 Task: Create List Invoices in Board Market Expansion Strategy to Workspace Enterprise Resource Planning. Create List Homeowners Insurance in Board Market Opportunity Analysis and Prioritization to Workspace Enterprise Resource Planning. Create List Quotes in Board Data Visualization Tools to Workspace Enterprise Resource Planning
Action: Mouse moved to (95, 324)
Screenshot: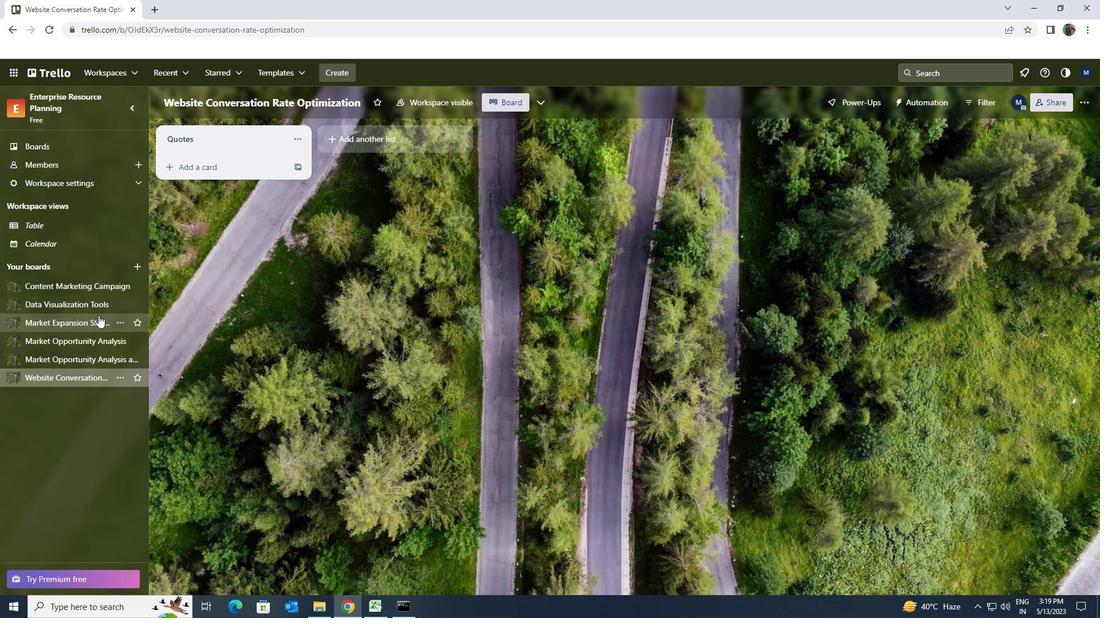 
Action: Mouse pressed left at (95, 324)
Screenshot: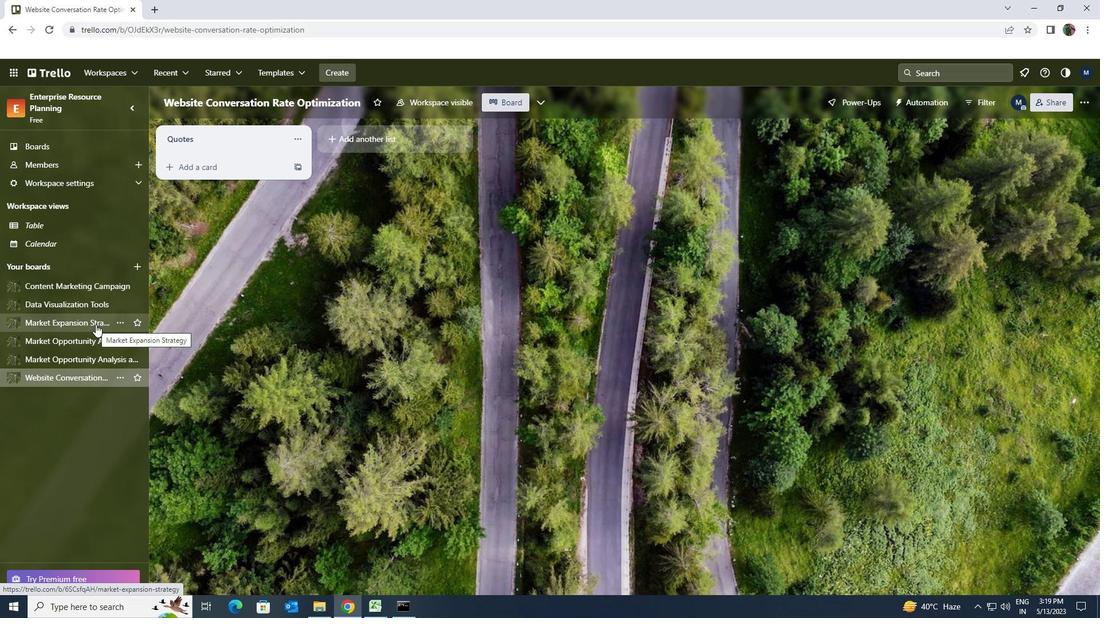 
Action: Mouse moved to (226, 132)
Screenshot: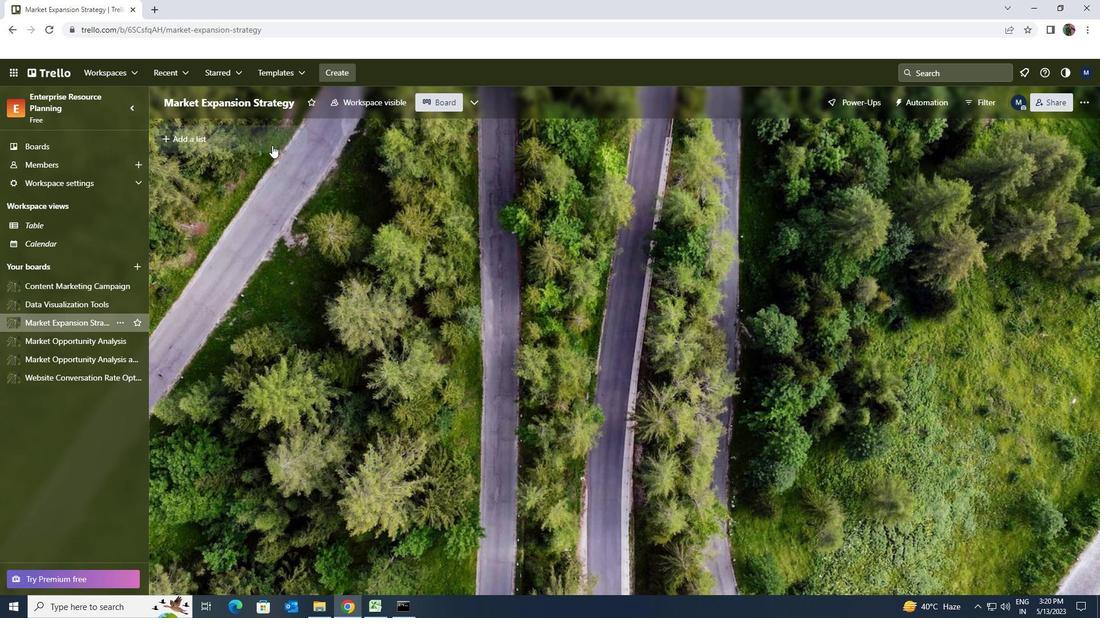 
Action: Mouse pressed left at (226, 132)
Screenshot: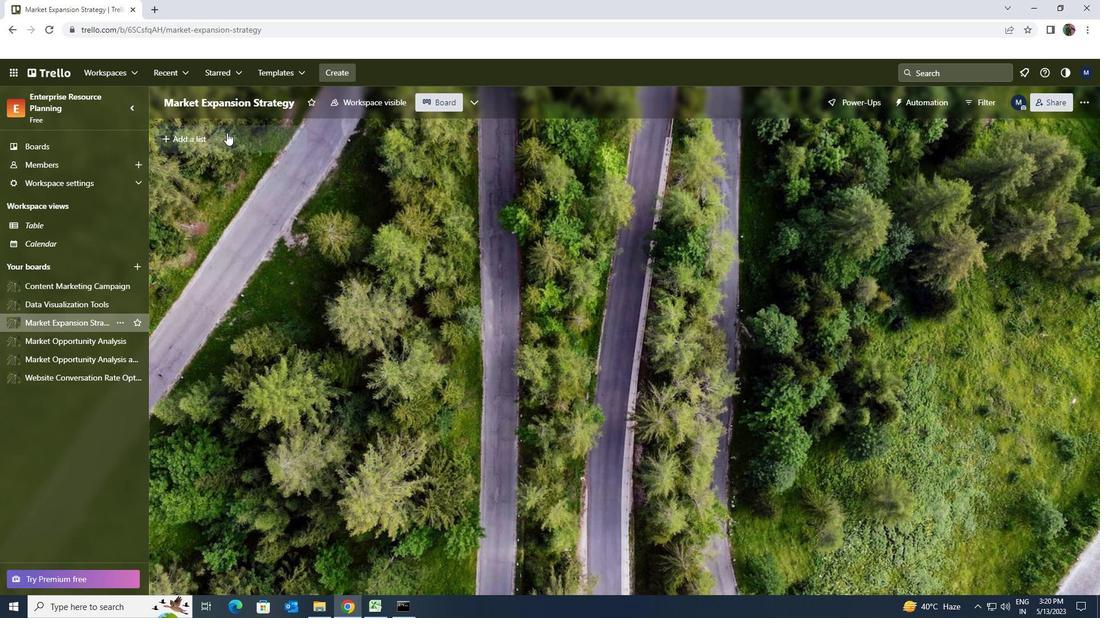 
Action: Mouse moved to (228, 132)
Screenshot: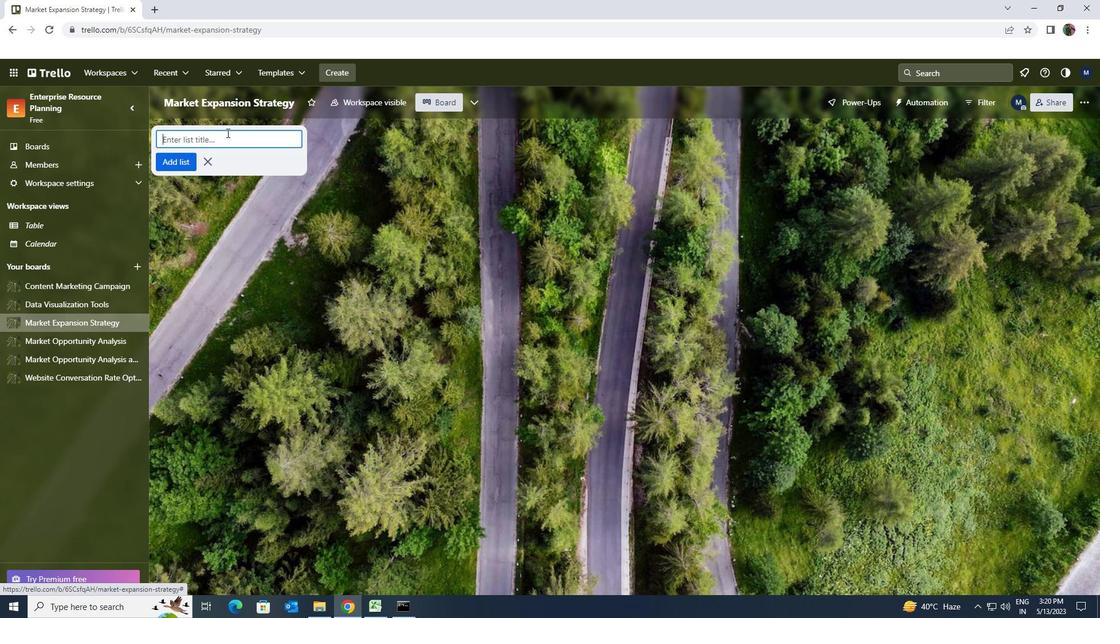
Action: Key pressed <Key.shift>INVOICES<Key.space>
Screenshot: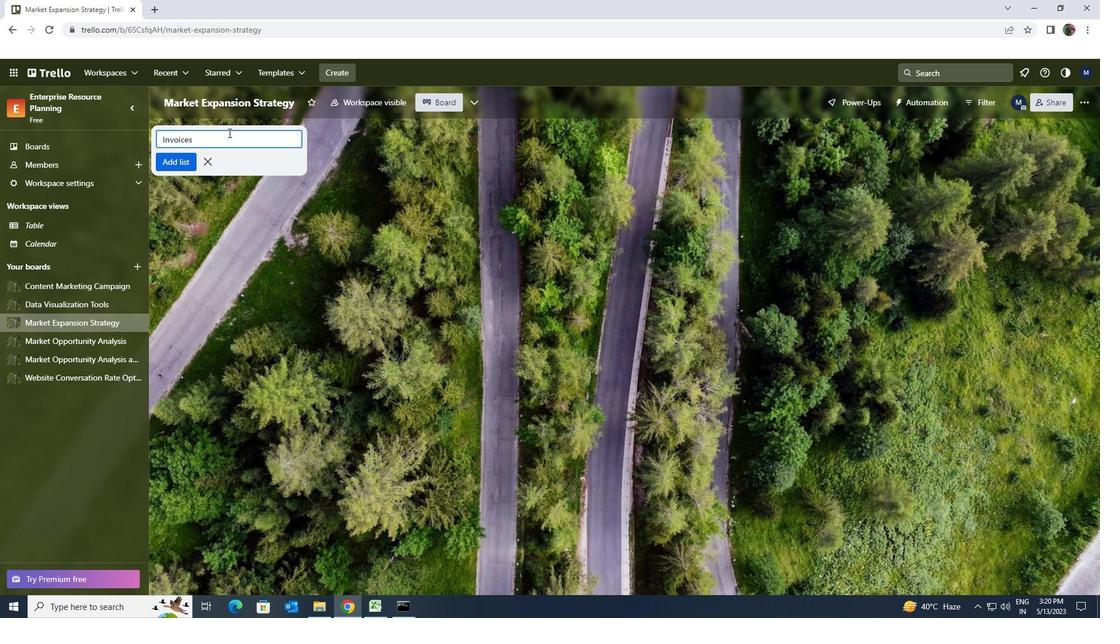 
Action: Mouse moved to (187, 161)
Screenshot: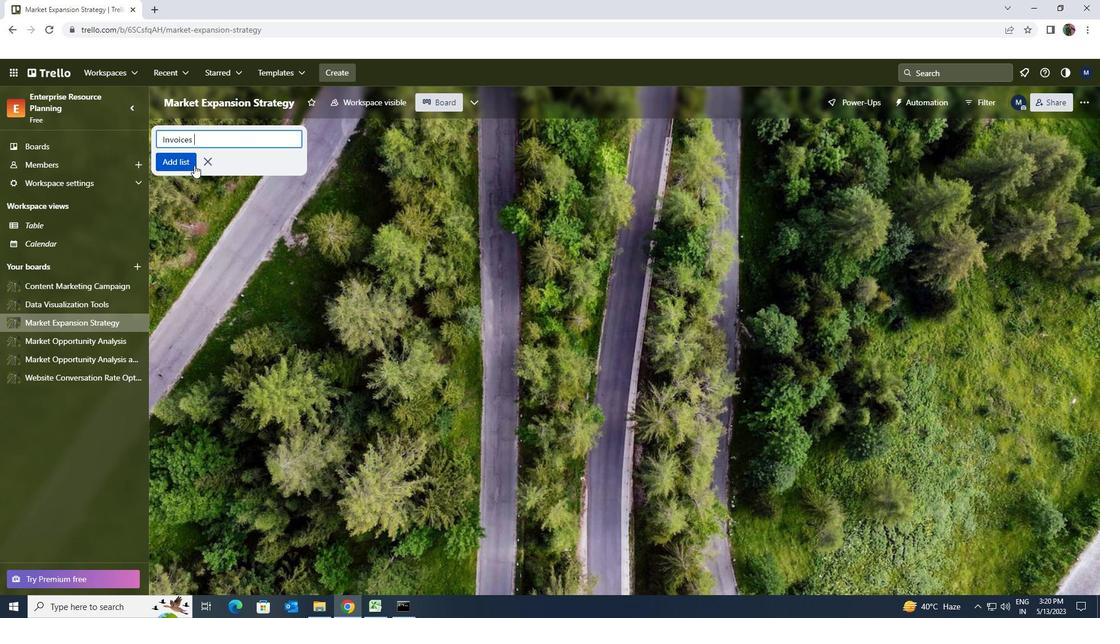 
Action: Mouse pressed left at (187, 161)
Screenshot: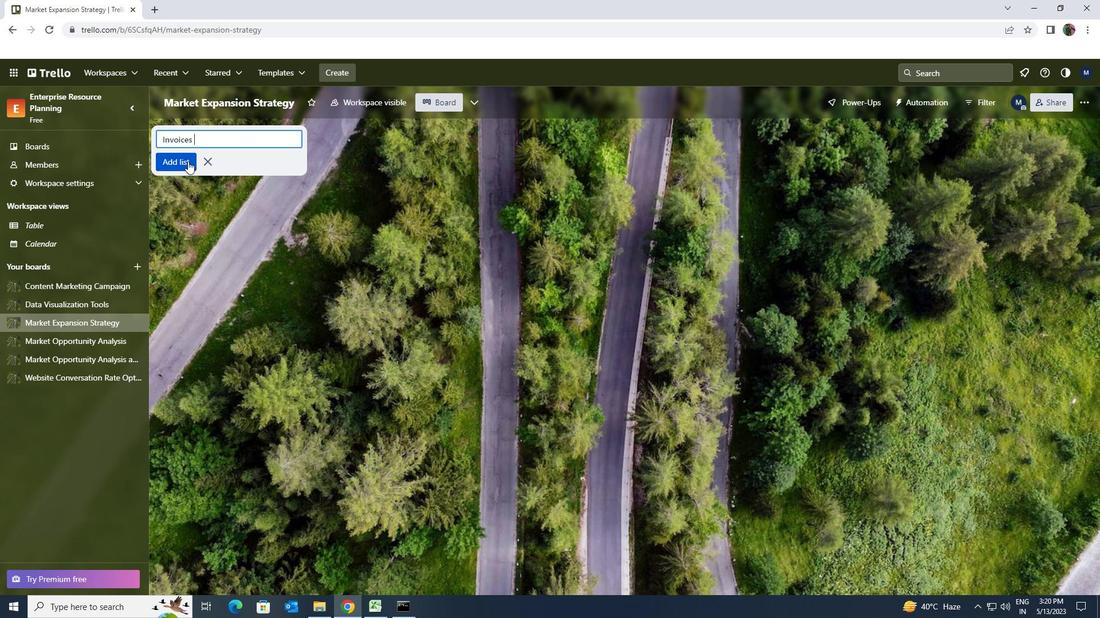 
Action: Mouse moved to (95, 353)
Screenshot: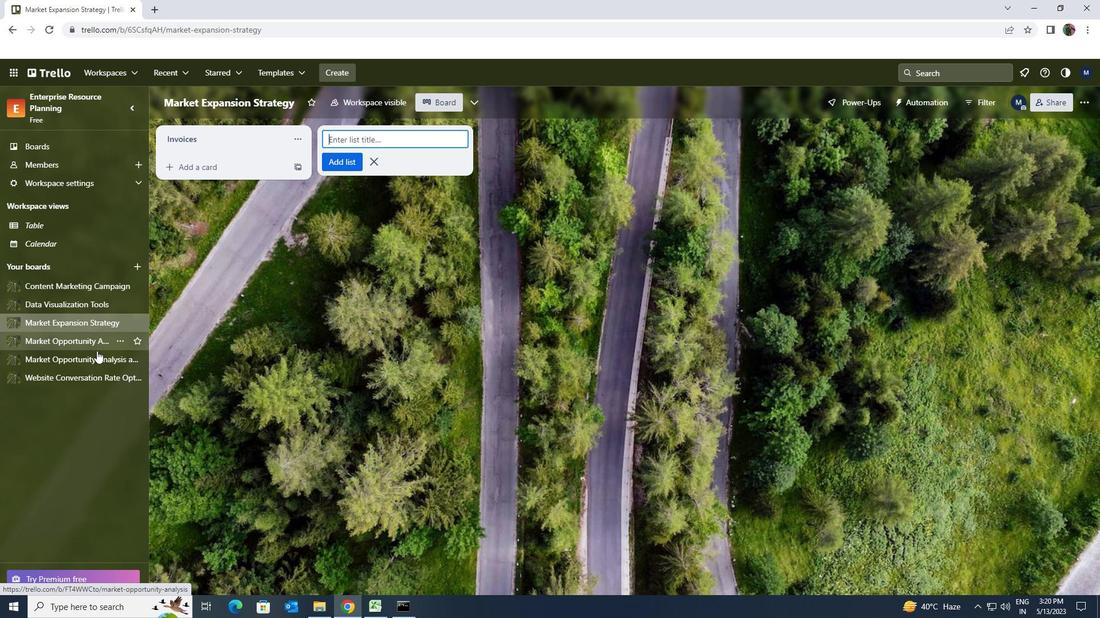 
Action: Mouse pressed left at (95, 353)
Screenshot: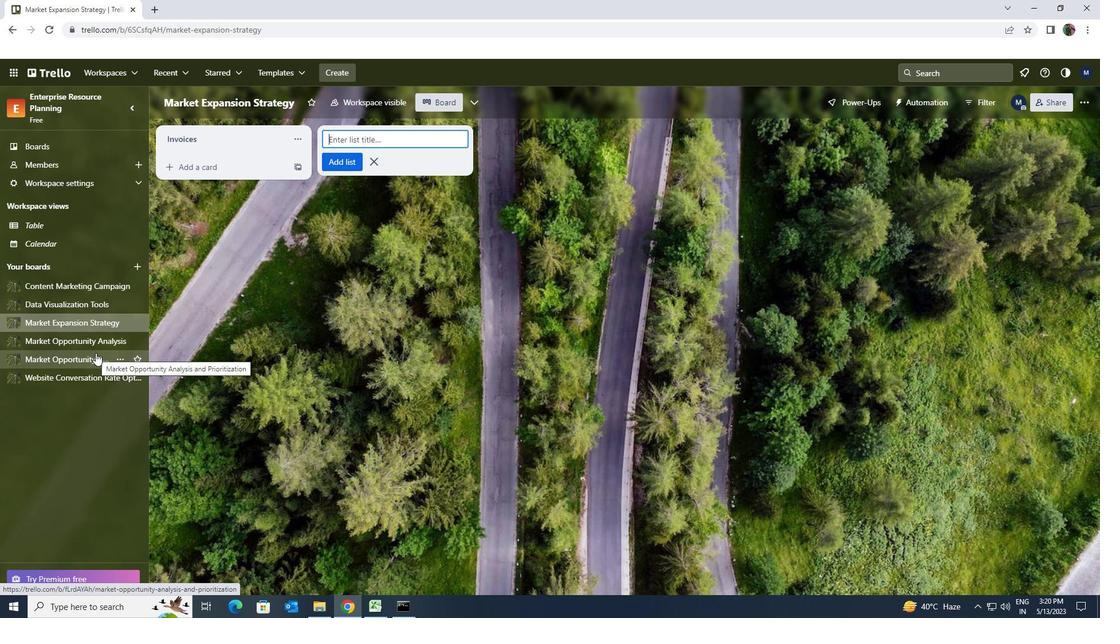 
Action: Mouse moved to (202, 130)
Screenshot: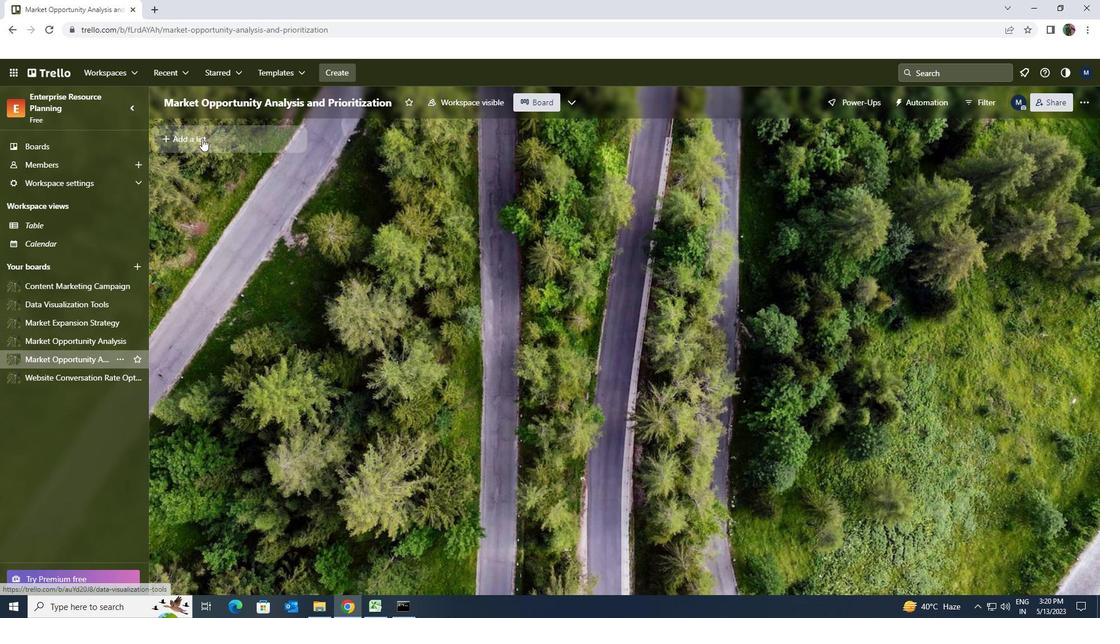 
Action: Mouse pressed left at (202, 130)
Screenshot: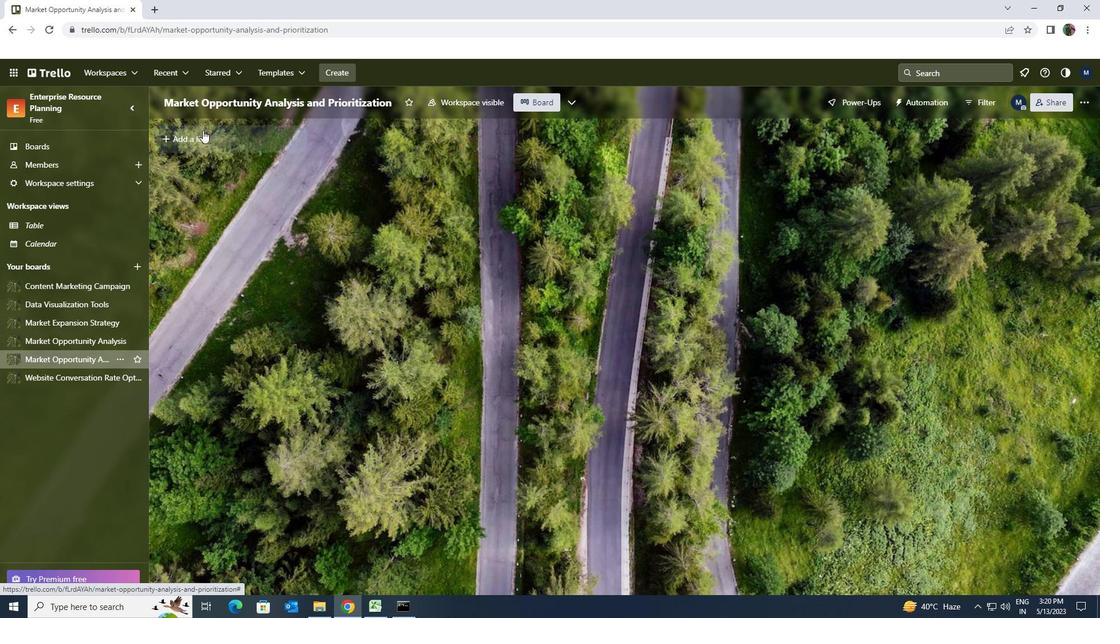 
Action: Key pressed <Key.shift><Key.shift>HOMEOWNERS<Key.space><Key.shift>INSURANCE
Screenshot: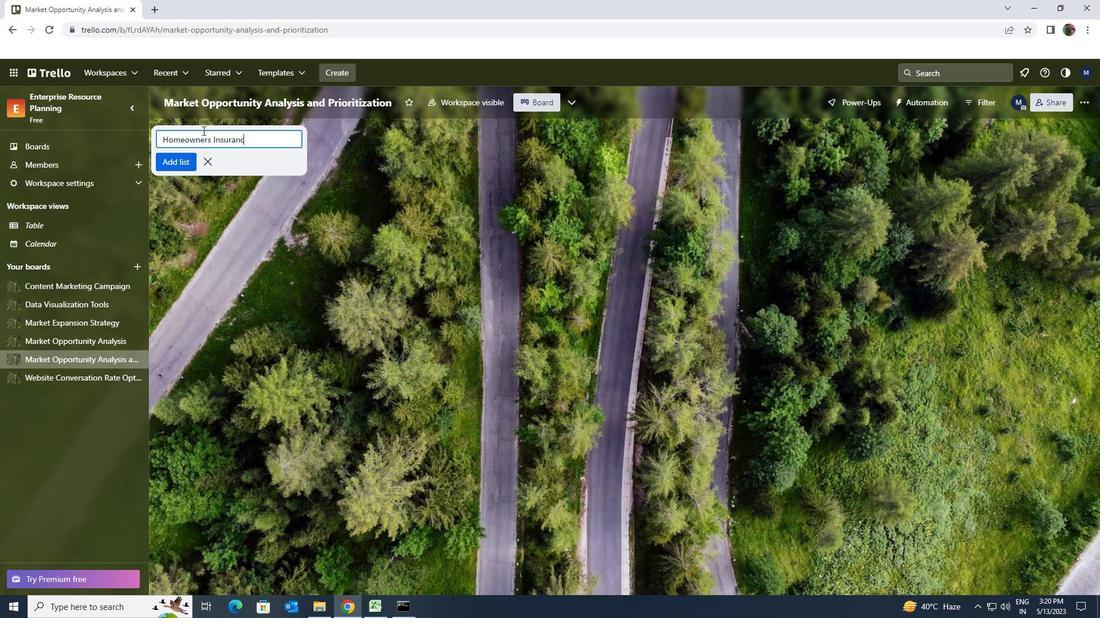 
Action: Mouse moved to (186, 157)
Screenshot: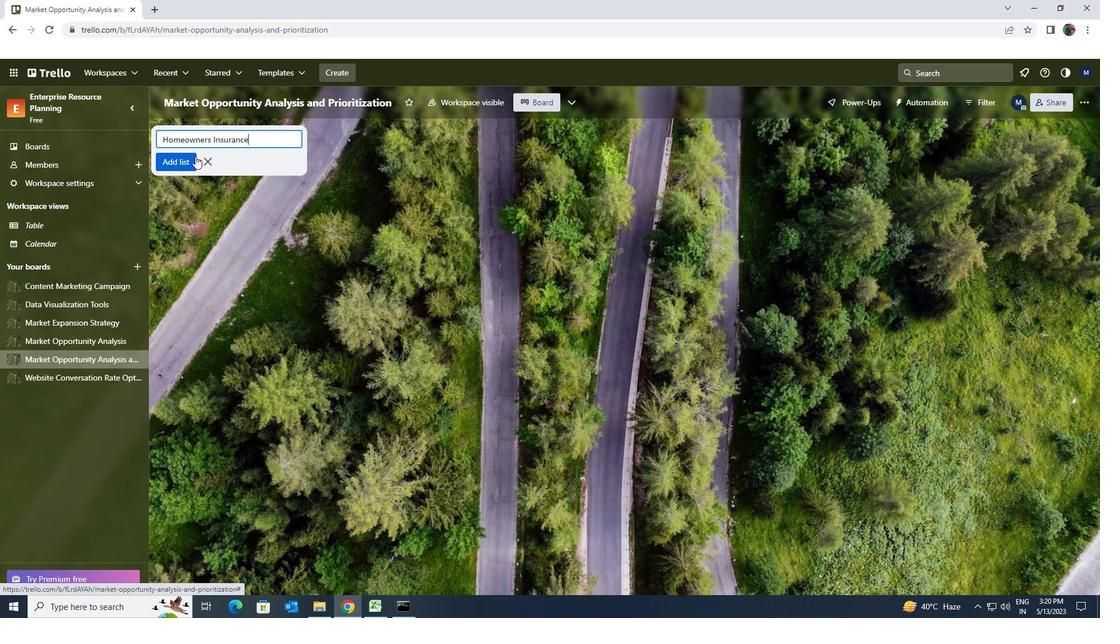 
Action: Mouse pressed left at (186, 157)
Screenshot: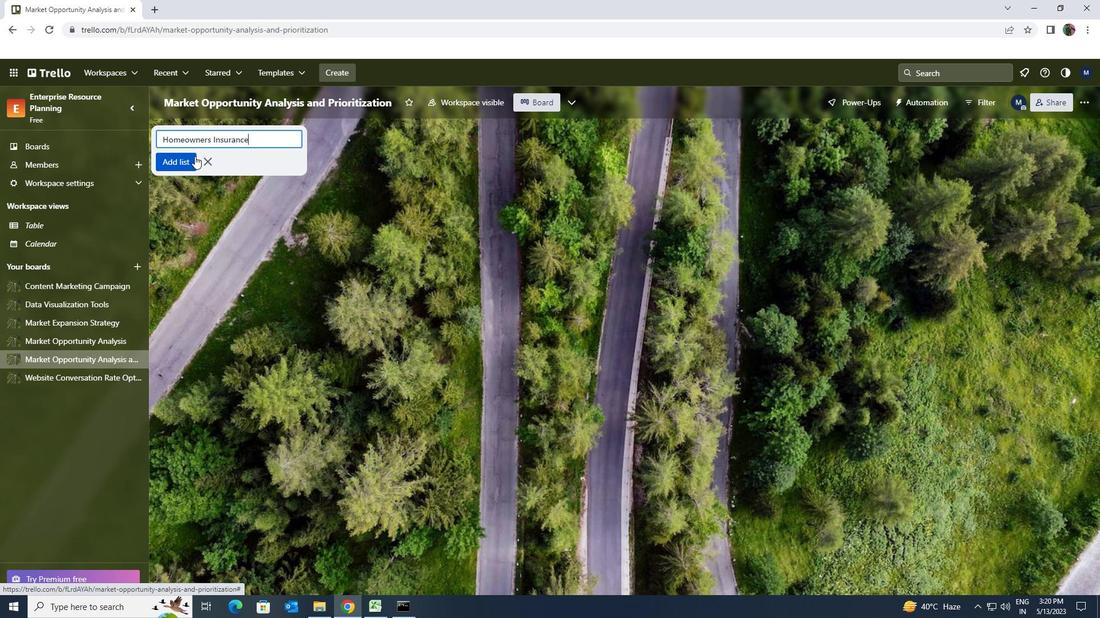
Action: Mouse moved to (87, 303)
Screenshot: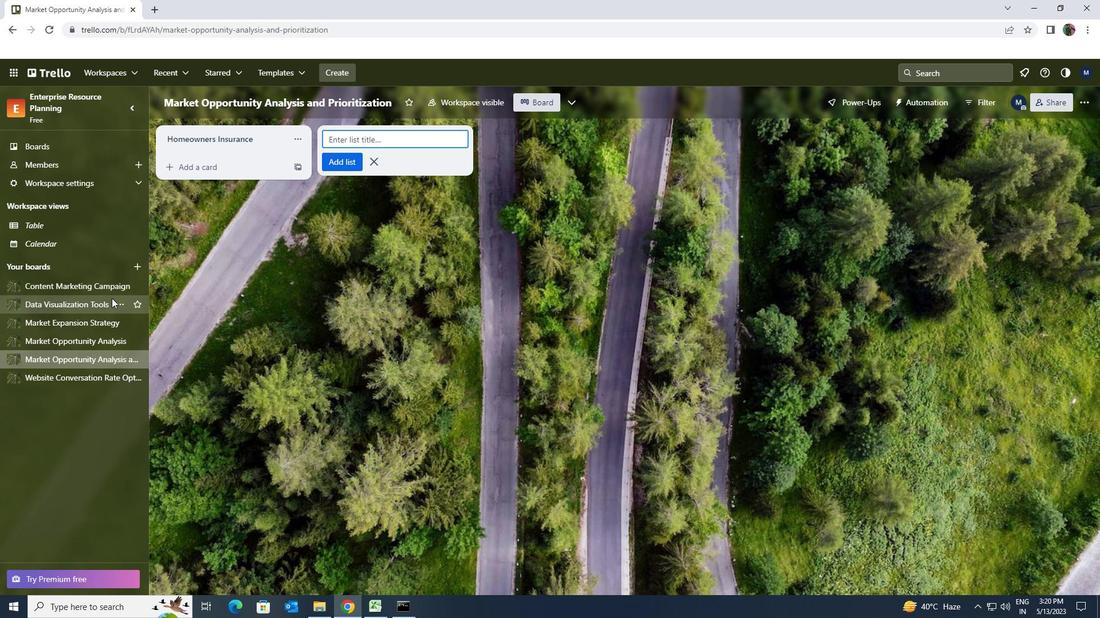 
Action: Mouse pressed left at (87, 303)
Screenshot: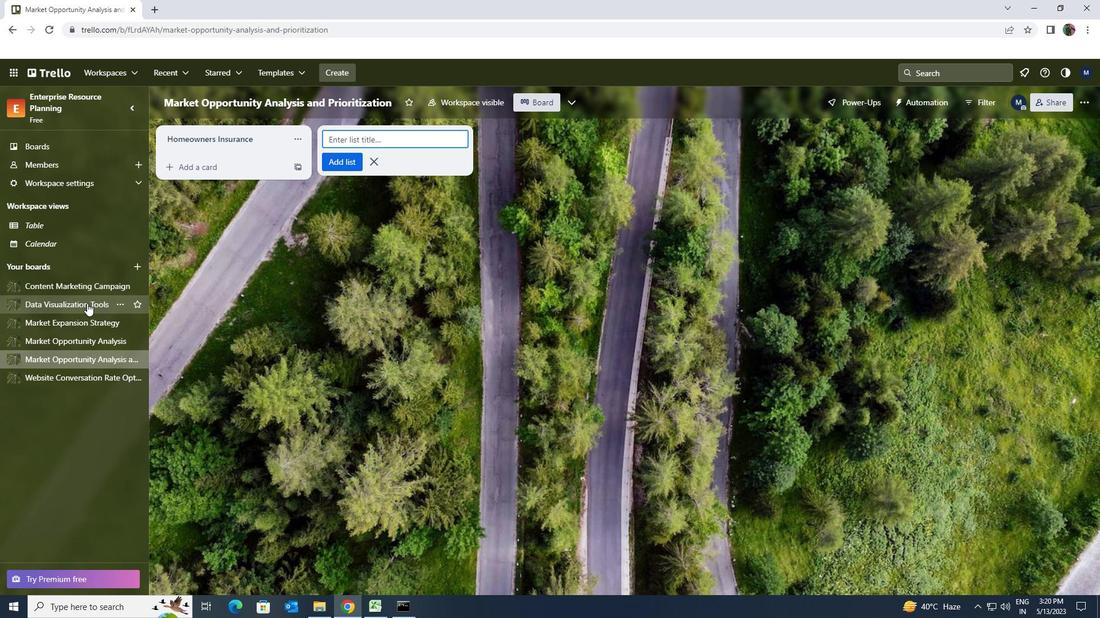 
Action: Mouse moved to (331, 143)
Screenshot: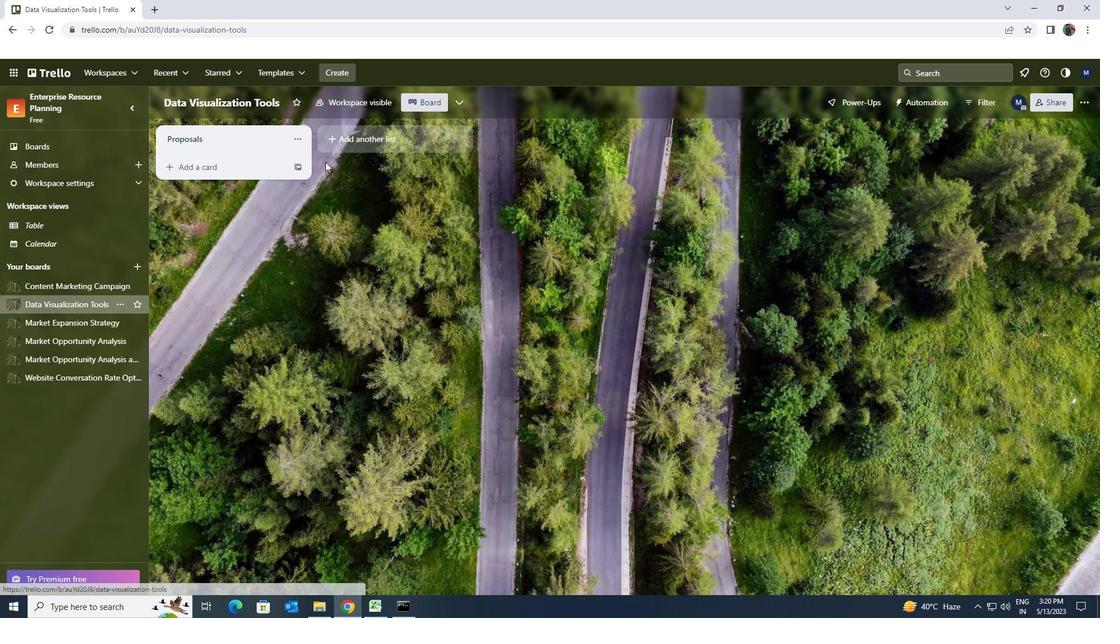 
Action: Mouse pressed left at (331, 143)
Screenshot: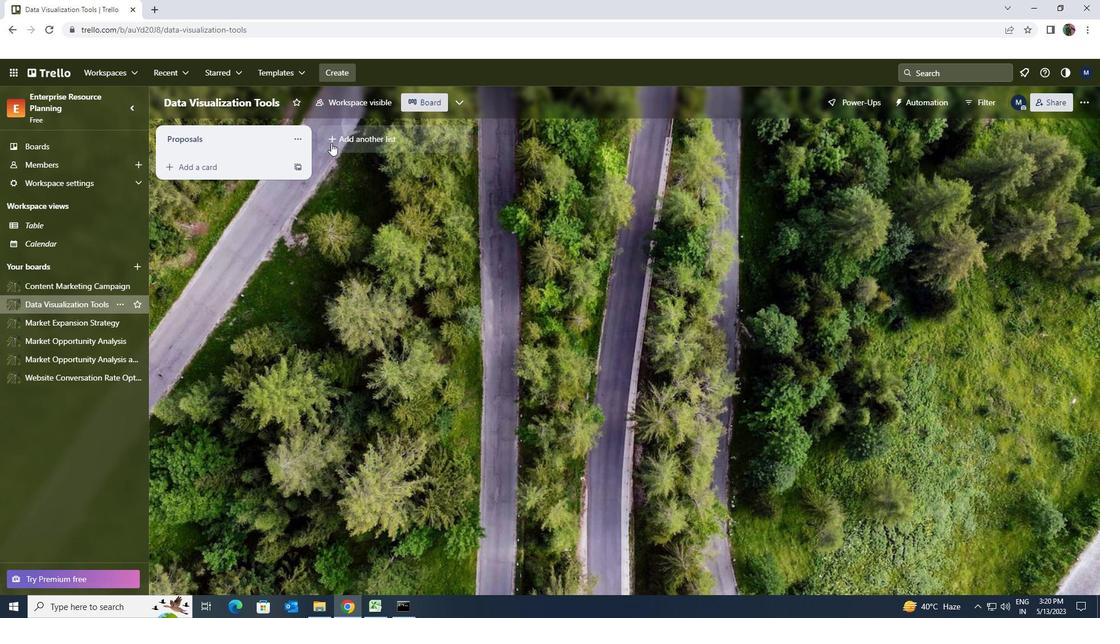 
Action: Key pressed <Key.shift><Key.shift><Key.shift>QUOTES
Screenshot: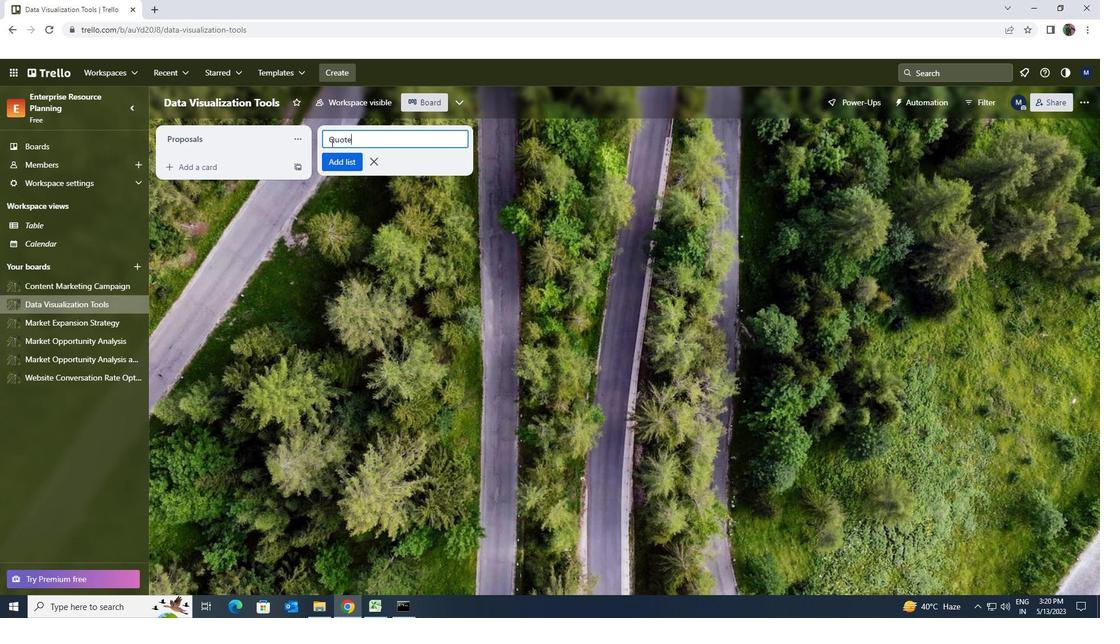 
Action: Mouse moved to (353, 161)
Screenshot: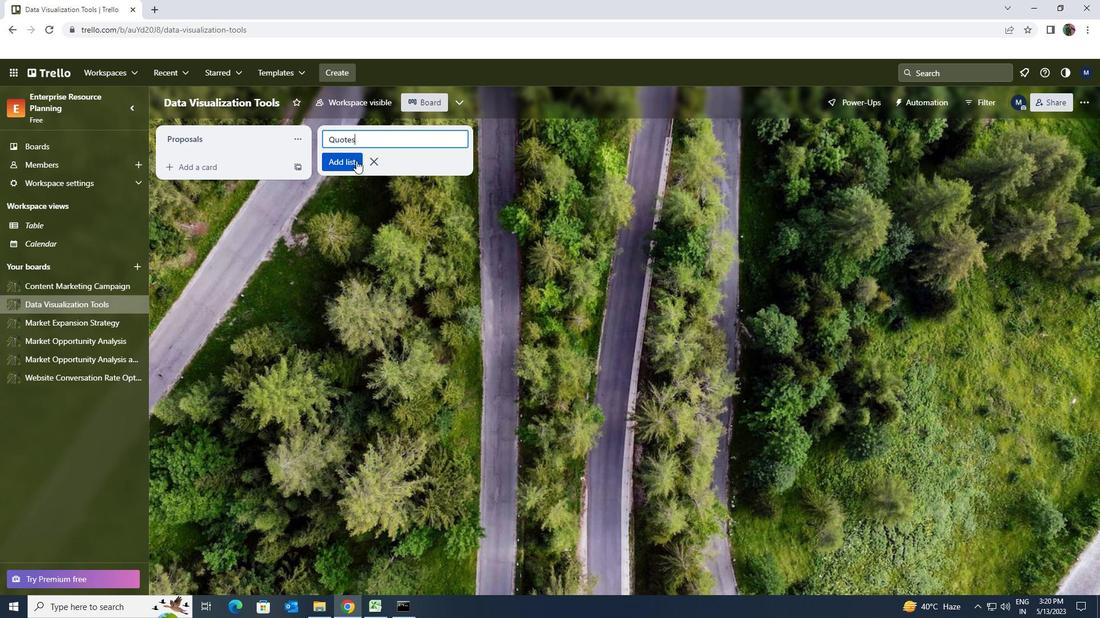 
Action: Mouse pressed left at (353, 161)
Screenshot: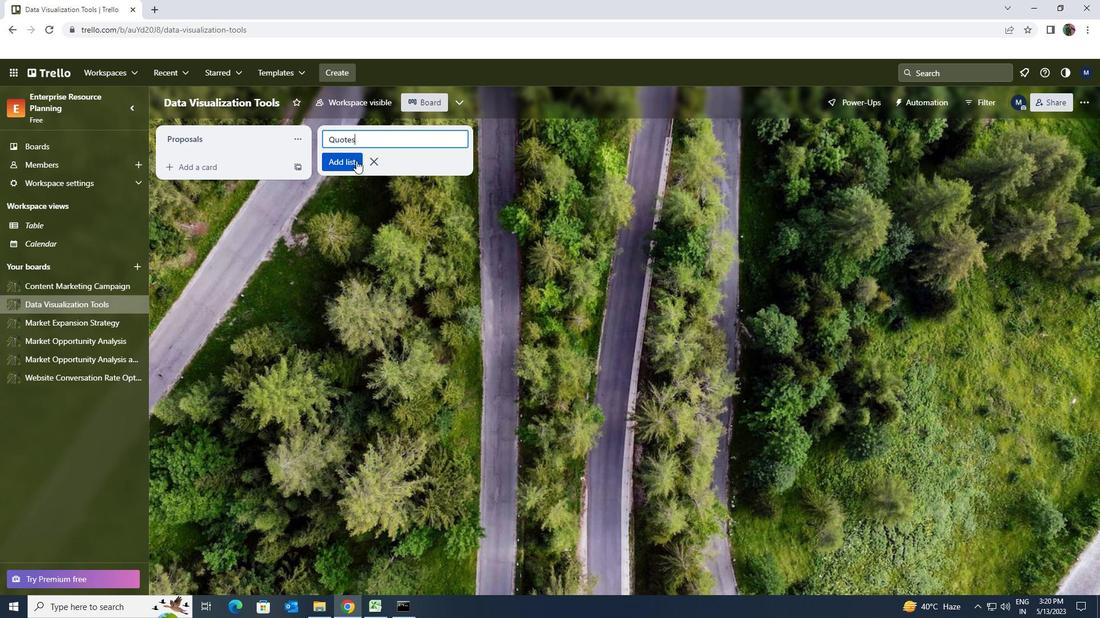 
